 Task: Select the Always option in the prompt to save files before committing.
Action: Mouse moved to (29, 635)
Screenshot: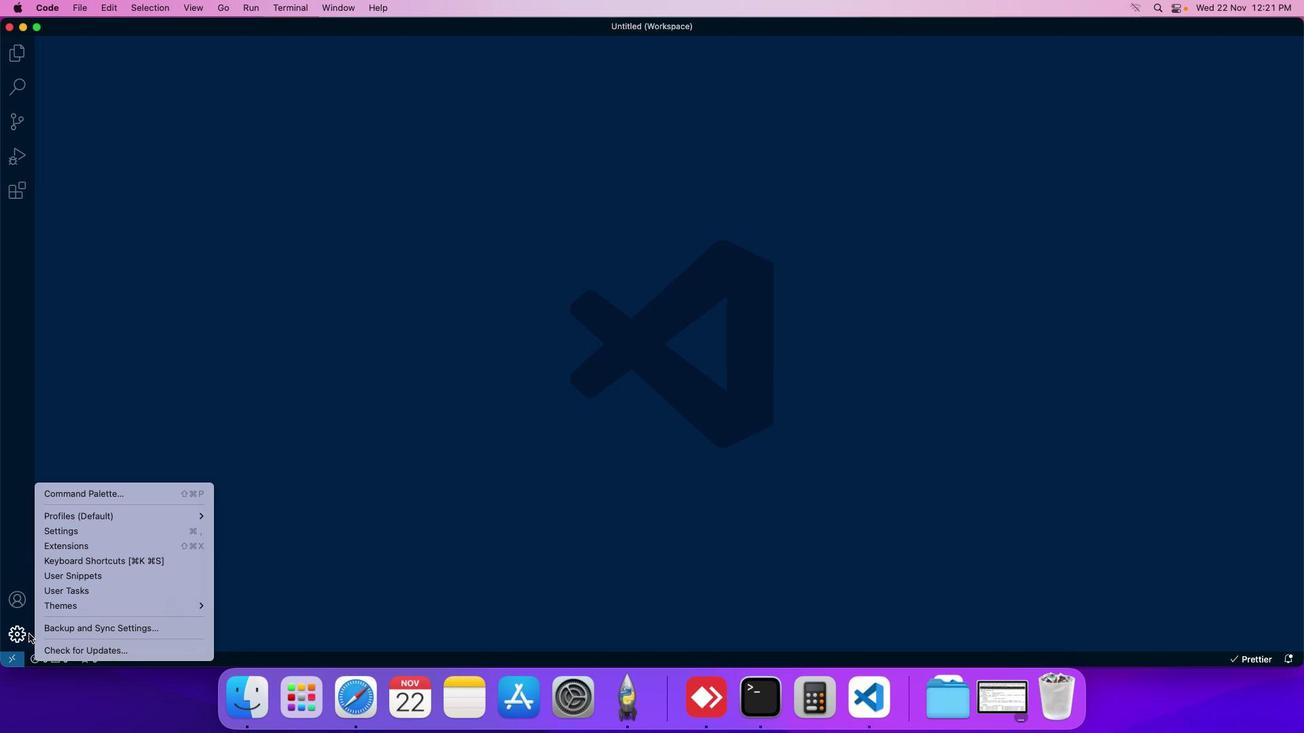 
Action: Mouse pressed left at (29, 635)
Screenshot: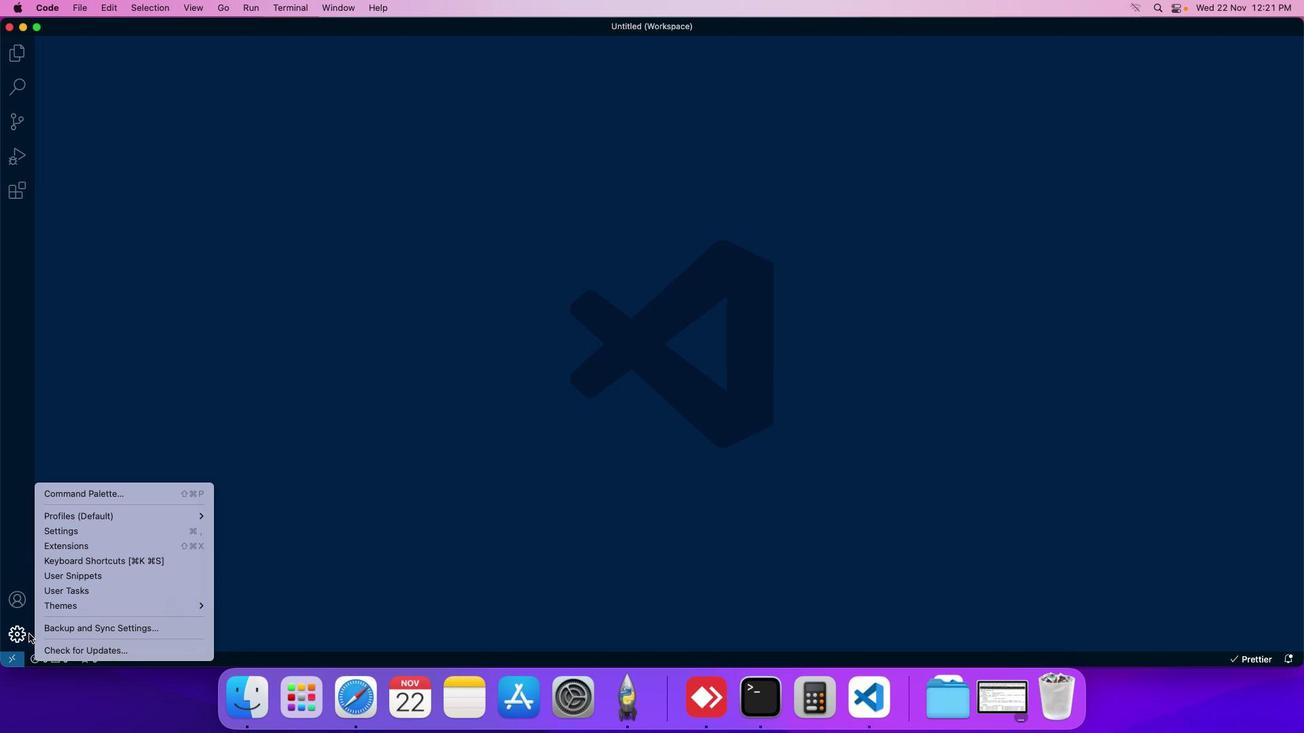 
Action: Mouse moved to (75, 533)
Screenshot: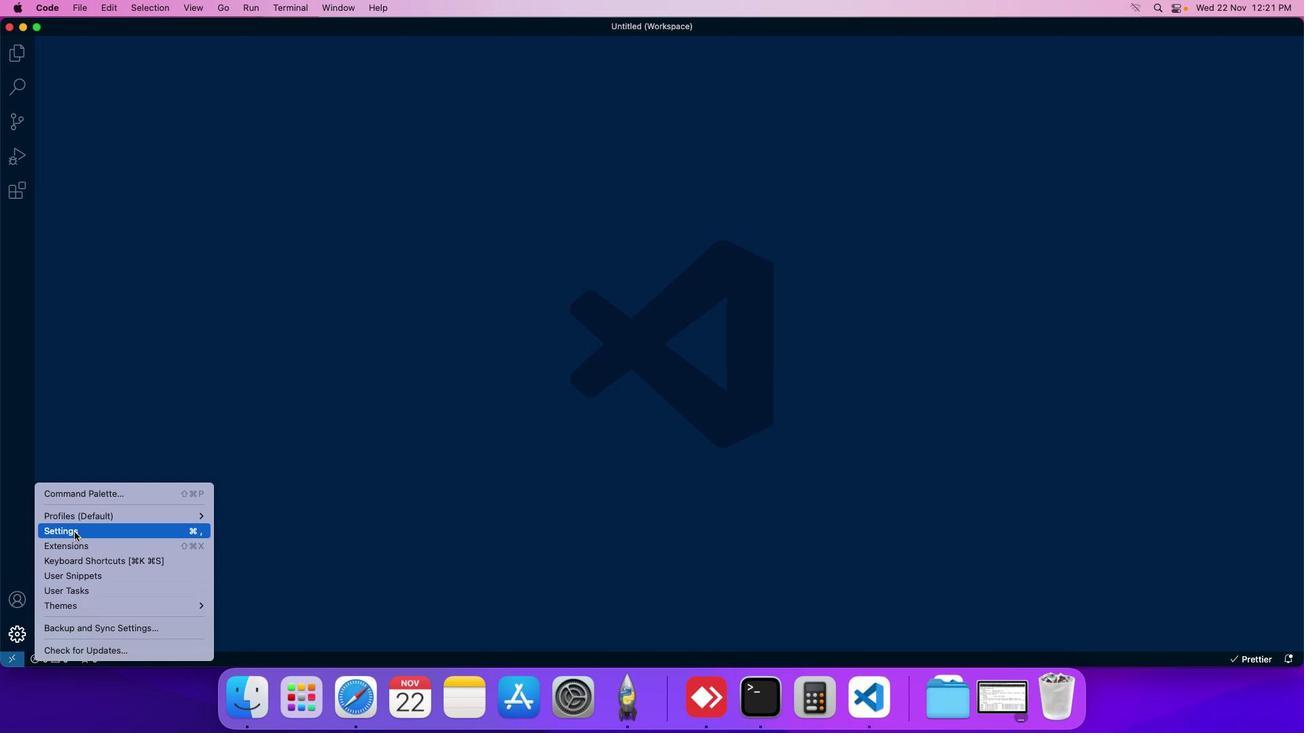 
Action: Mouse pressed left at (75, 533)
Screenshot: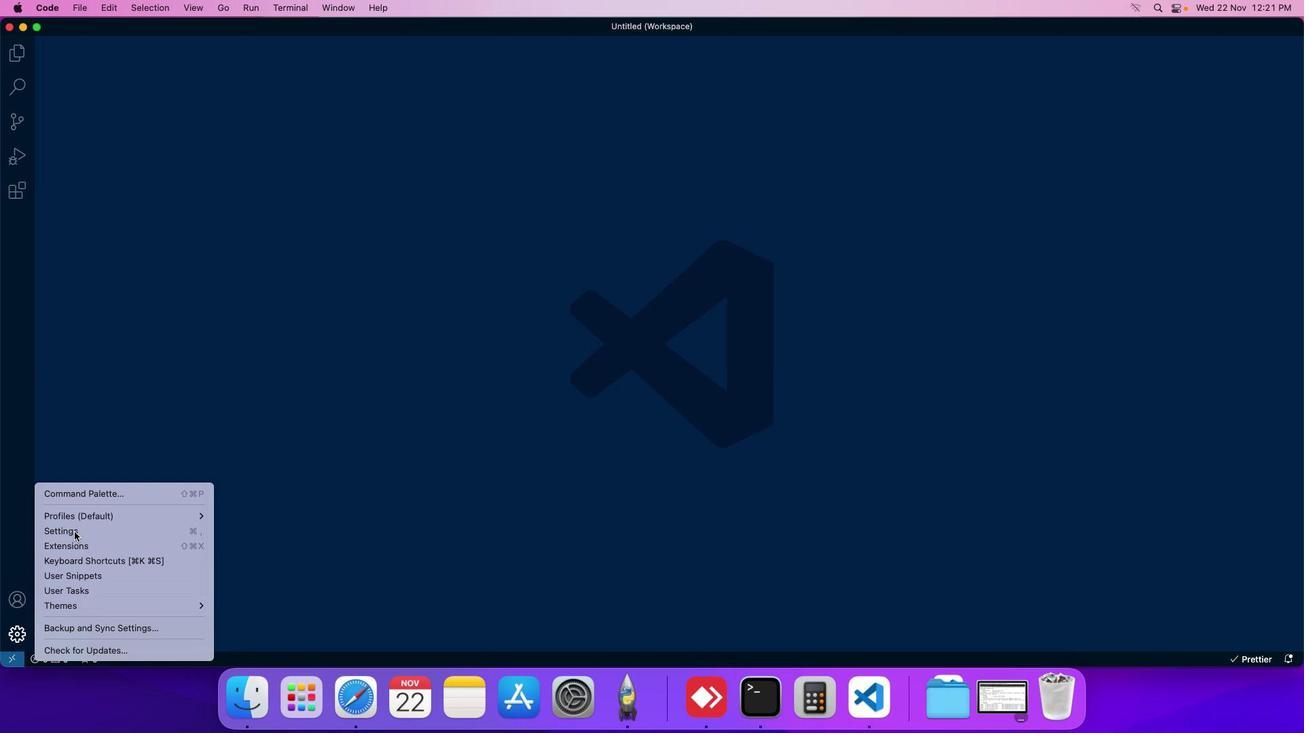 
Action: Mouse moved to (305, 105)
Screenshot: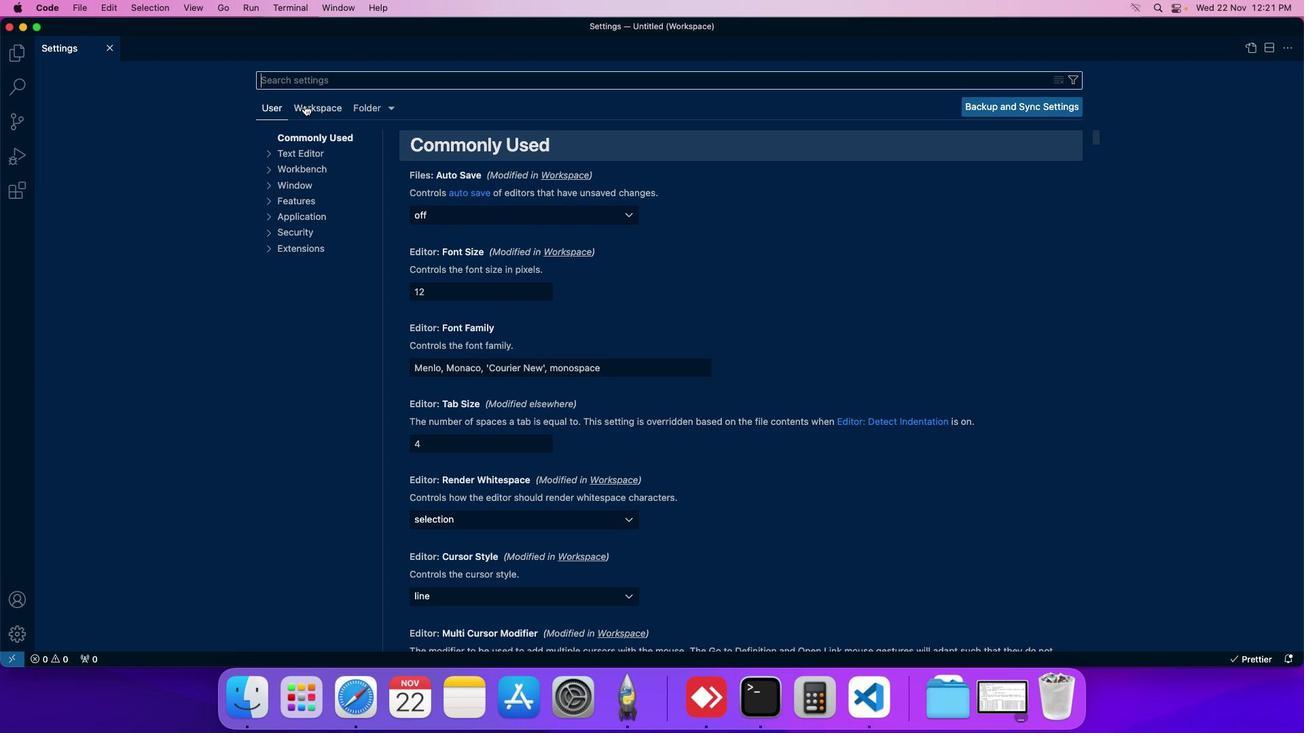 
Action: Mouse pressed left at (305, 105)
Screenshot: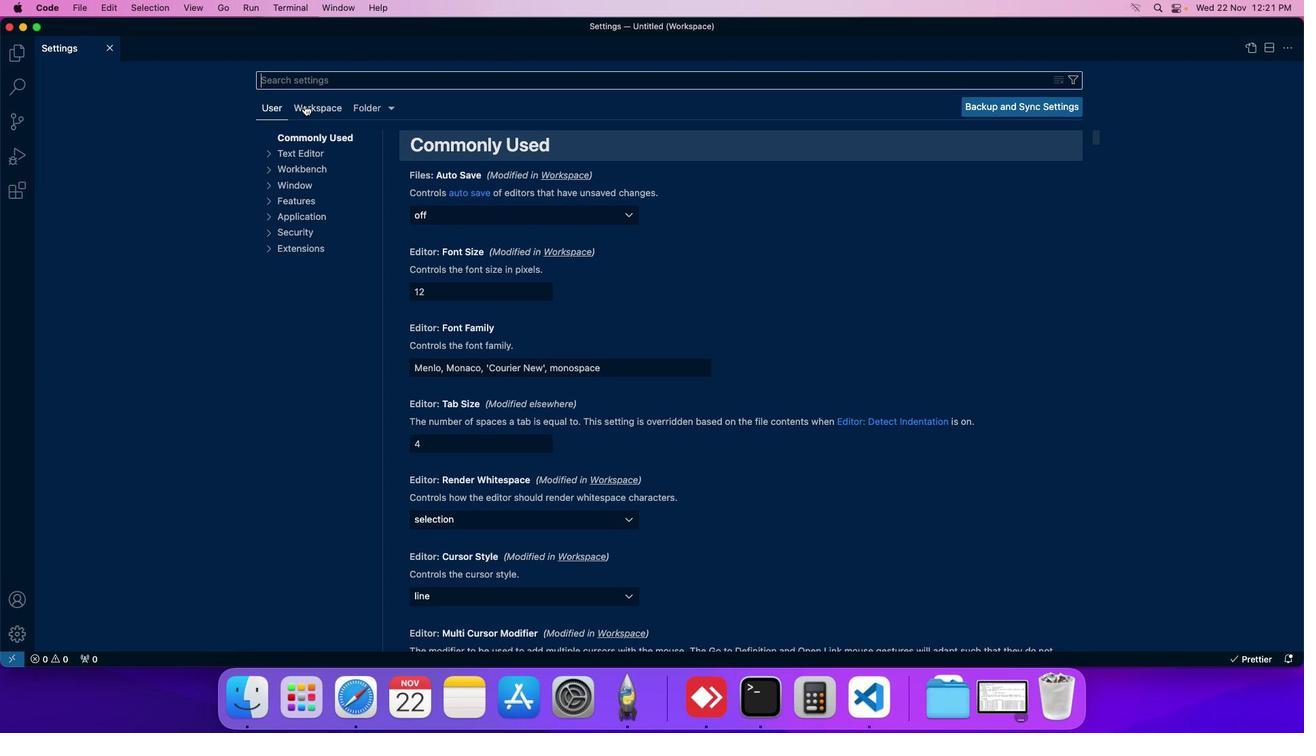
Action: Mouse moved to (302, 232)
Screenshot: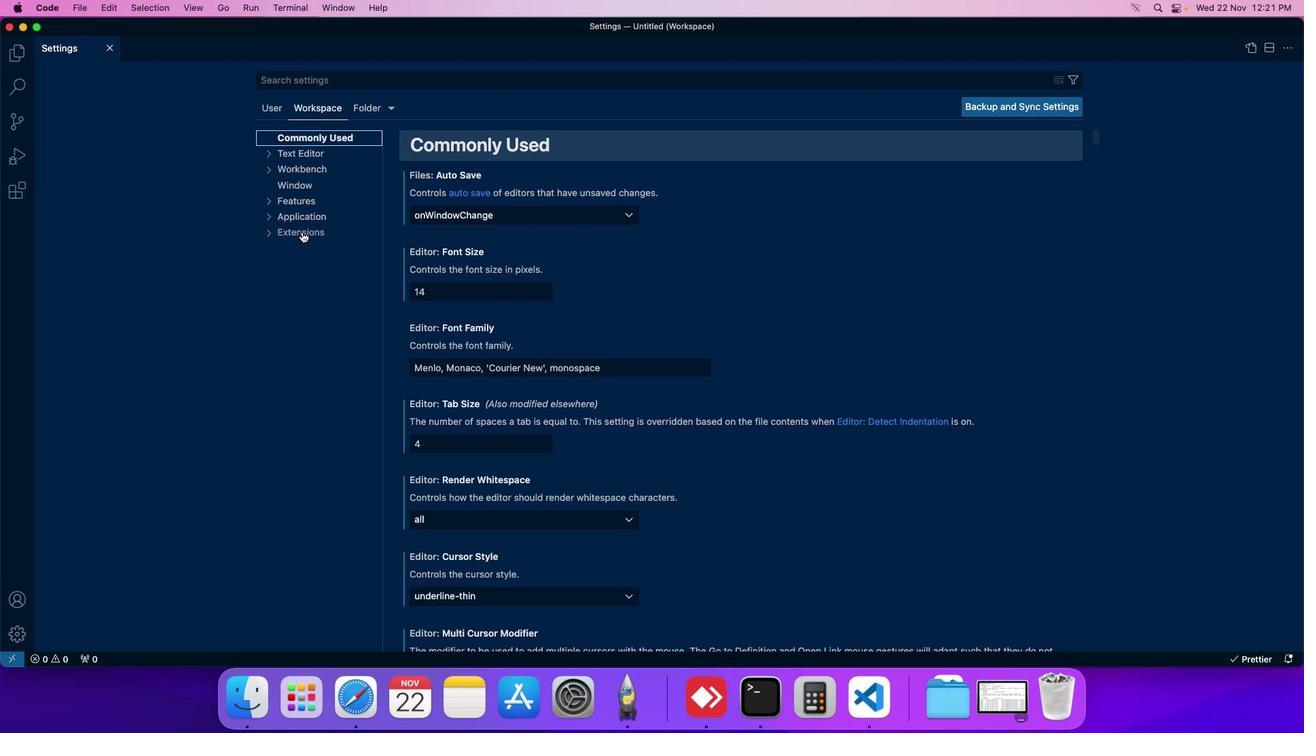 
Action: Mouse pressed left at (302, 232)
Screenshot: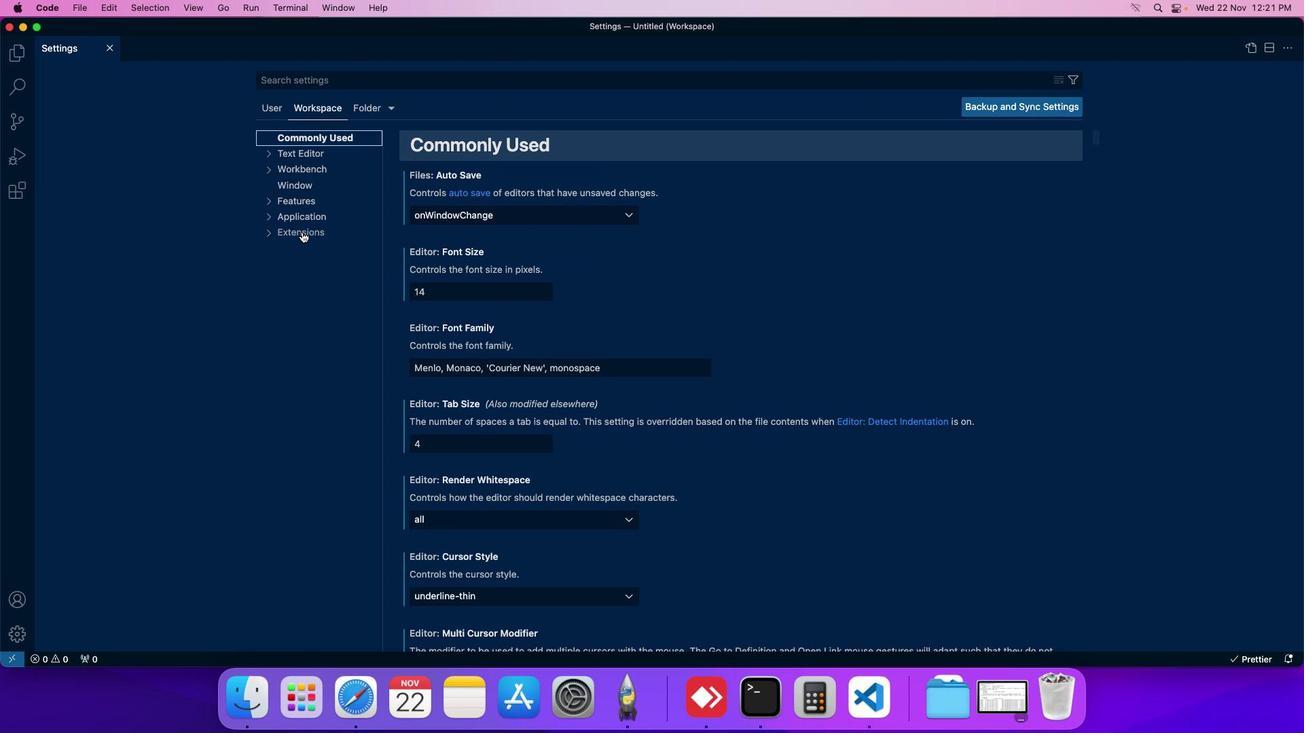 
Action: Mouse moved to (312, 290)
Screenshot: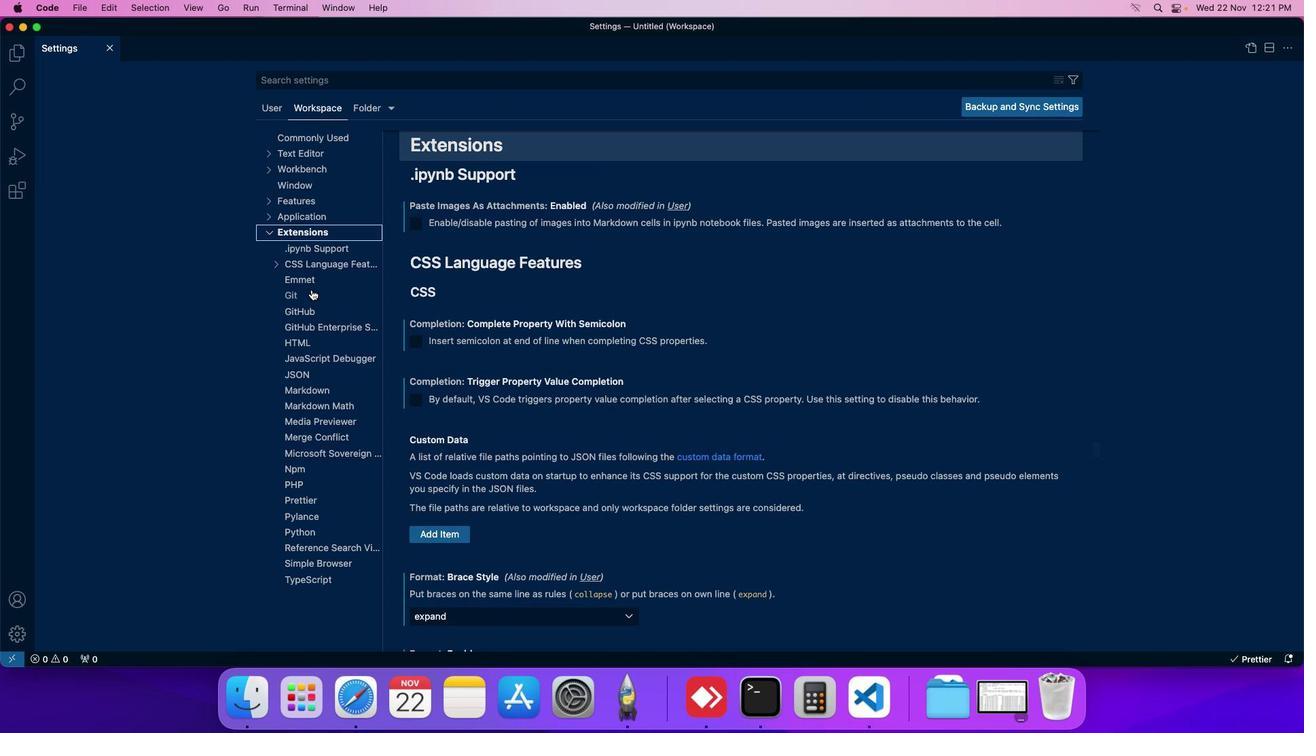 
Action: Mouse pressed left at (312, 290)
Screenshot: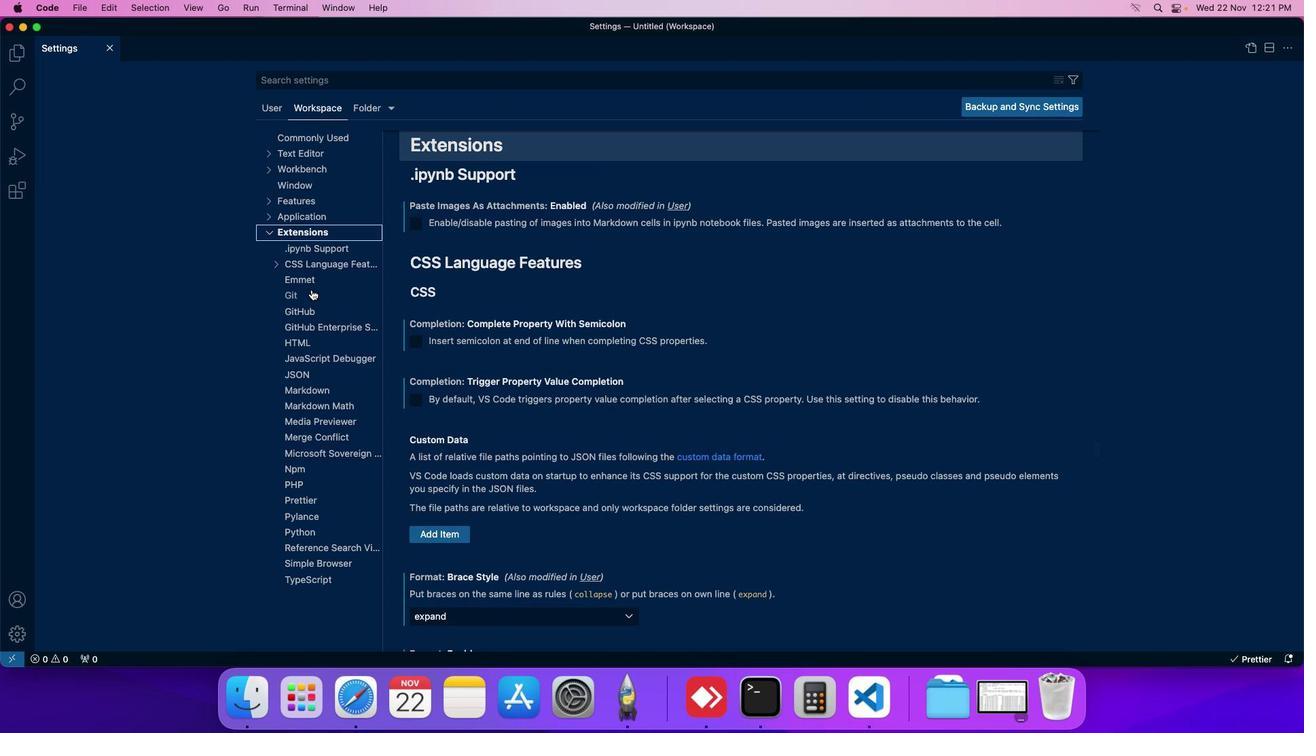 
Action: Mouse moved to (443, 298)
Screenshot: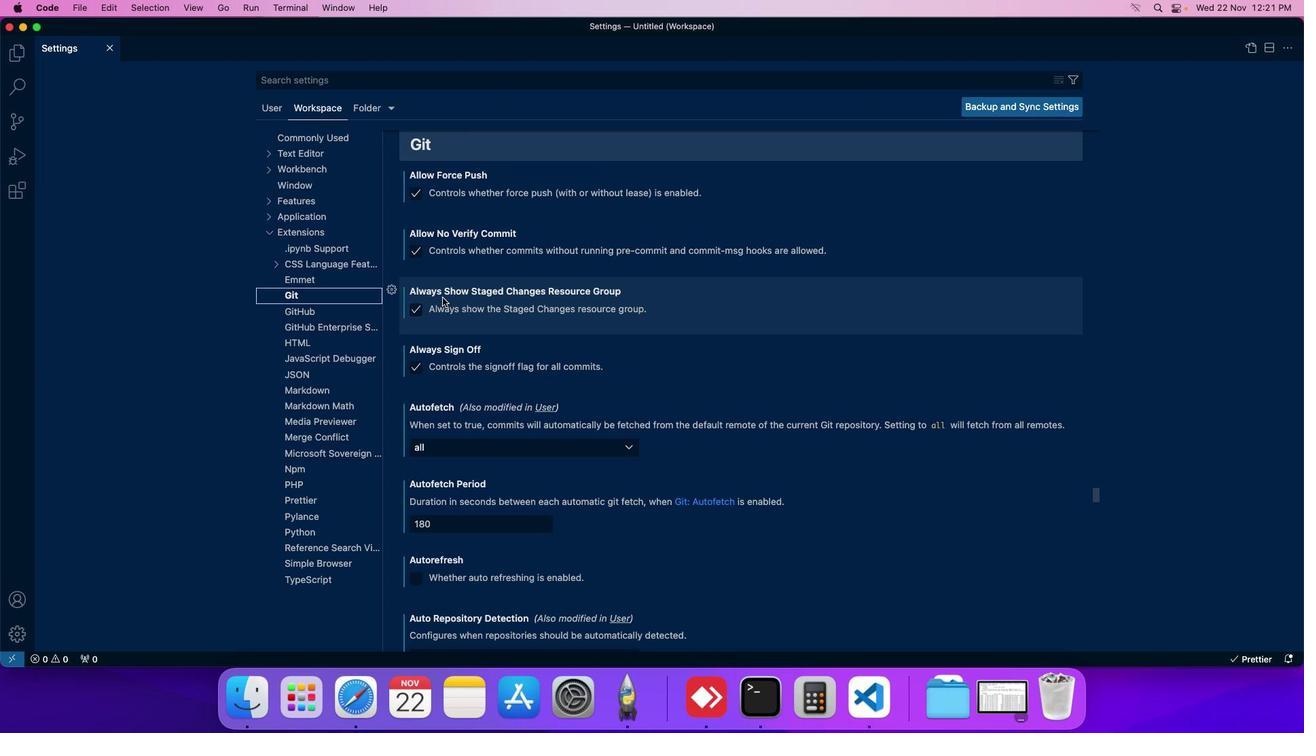 
Action: Mouse scrolled (443, 298) with delta (0, 0)
Screenshot: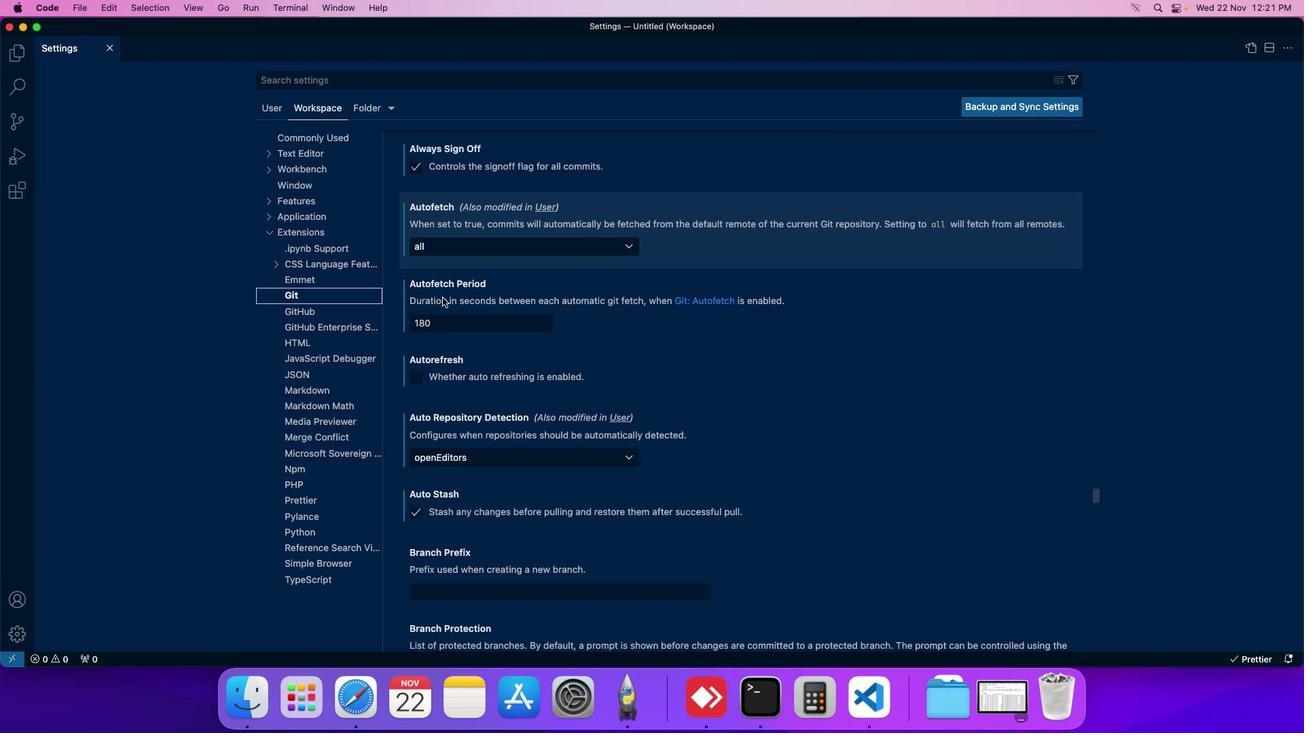 
Action: Mouse scrolled (443, 298) with delta (0, 0)
Screenshot: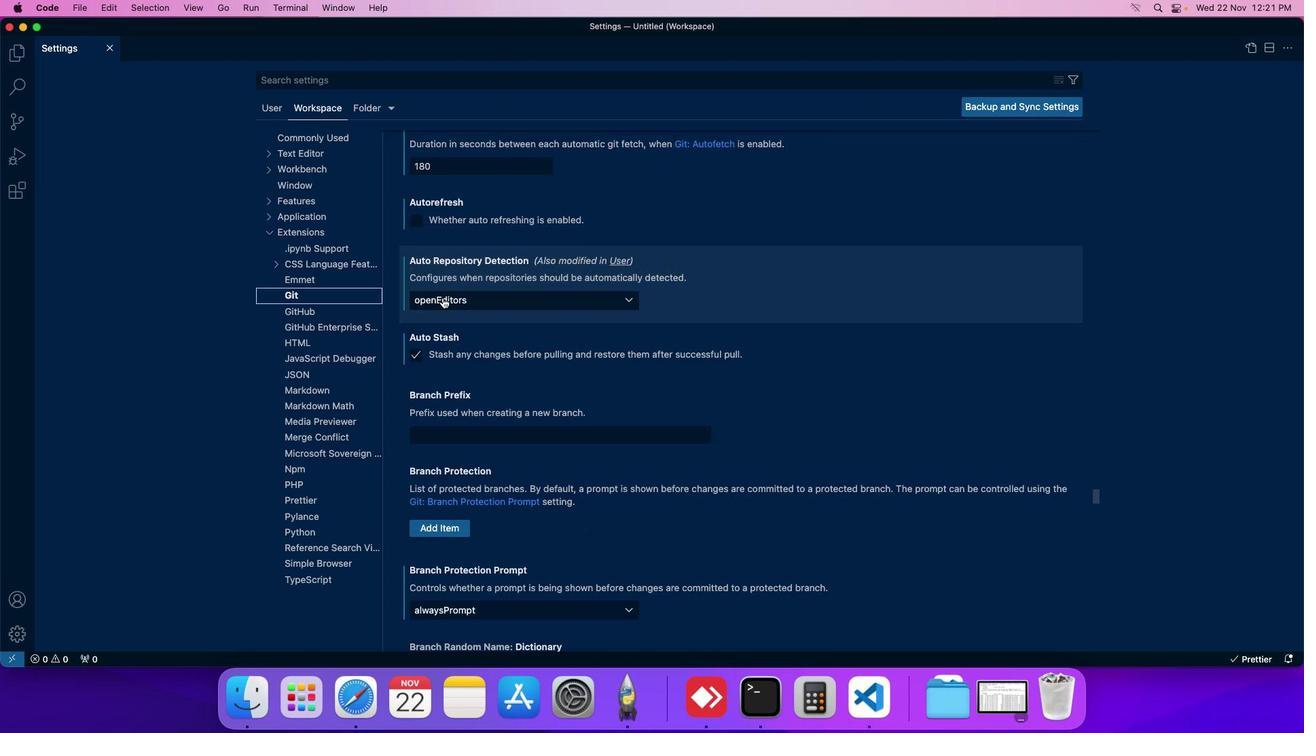 
Action: Mouse scrolled (443, 298) with delta (0, 0)
Screenshot: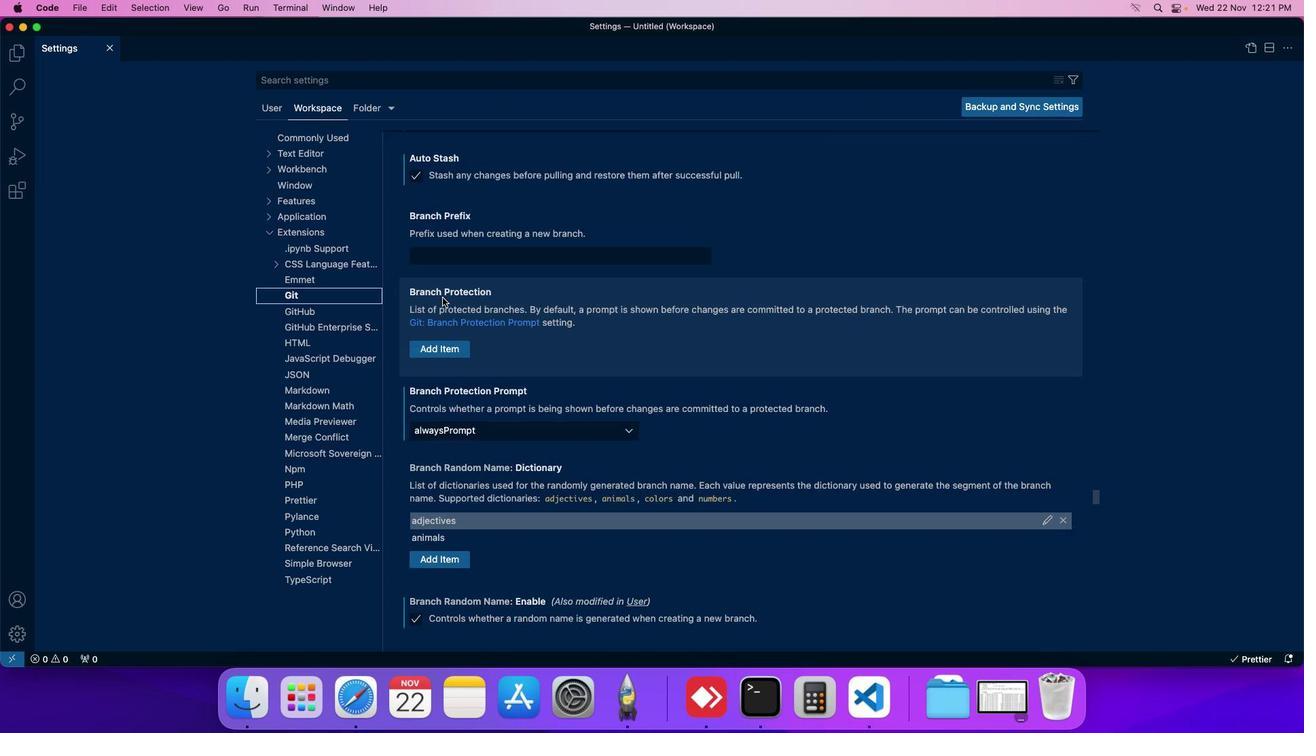 
Action: Mouse scrolled (443, 298) with delta (0, 0)
Screenshot: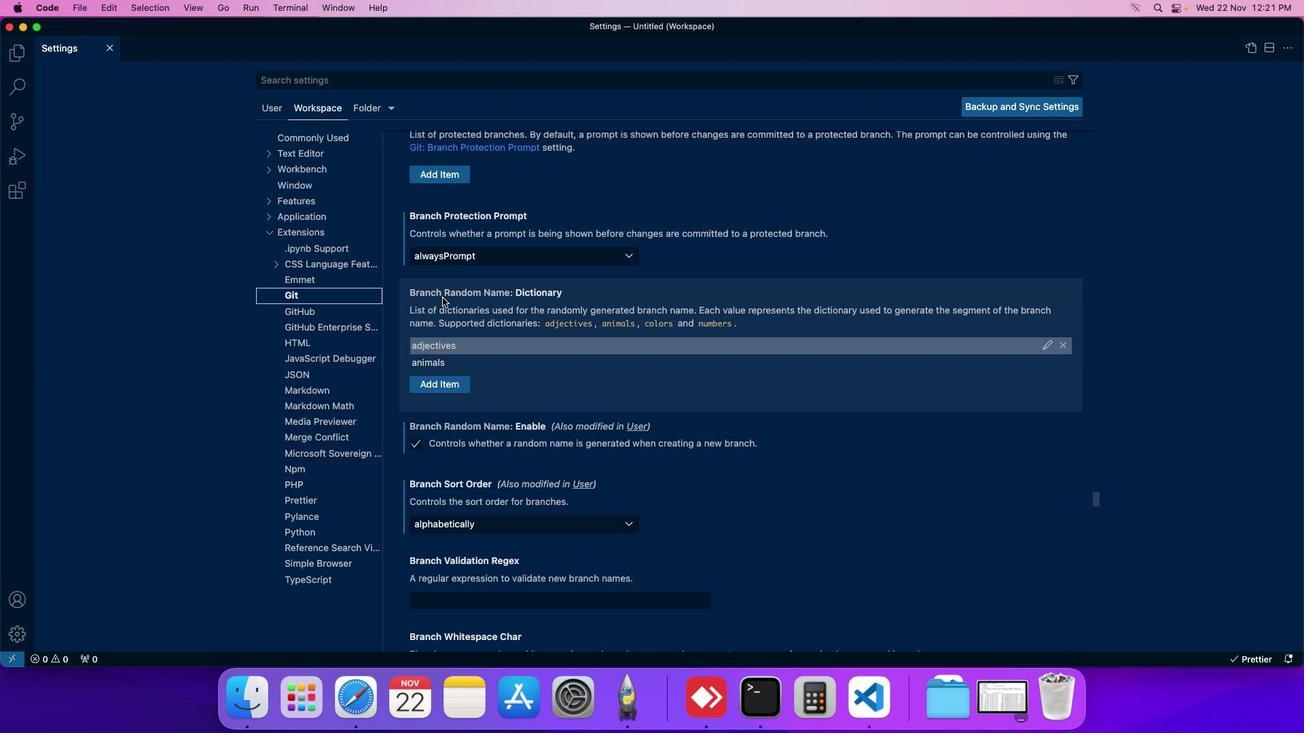
Action: Mouse scrolled (443, 298) with delta (0, 0)
Screenshot: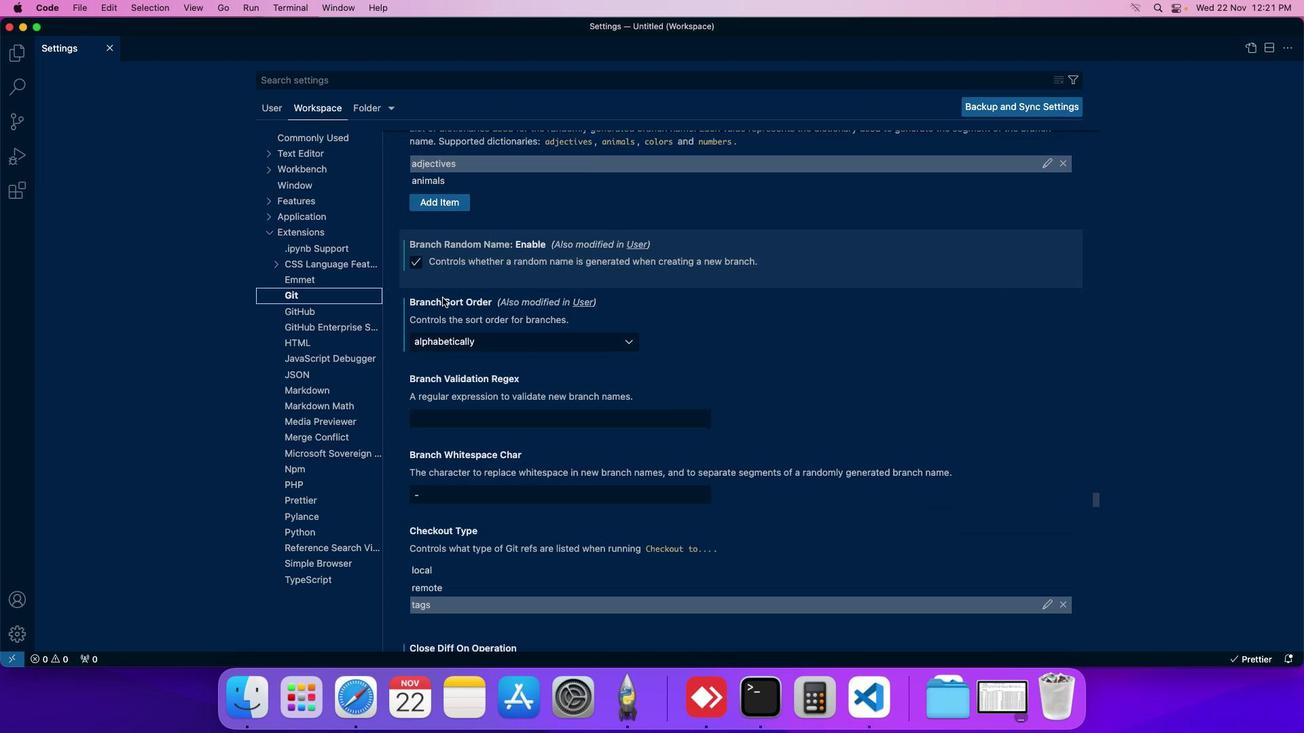 
Action: Mouse scrolled (443, 298) with delta (0, 0)
Screenshot: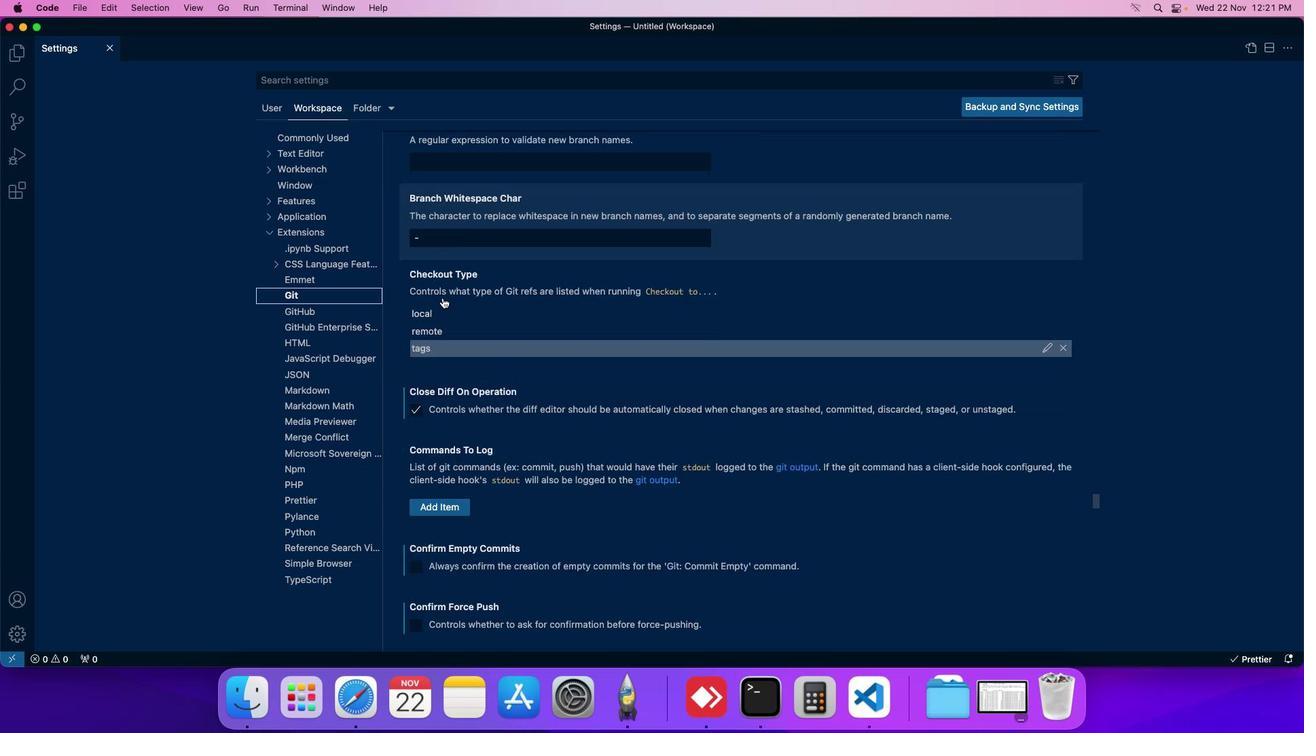 
Action: Mouse scrolled (443, 298) with delta (0, 0)
Screenshot: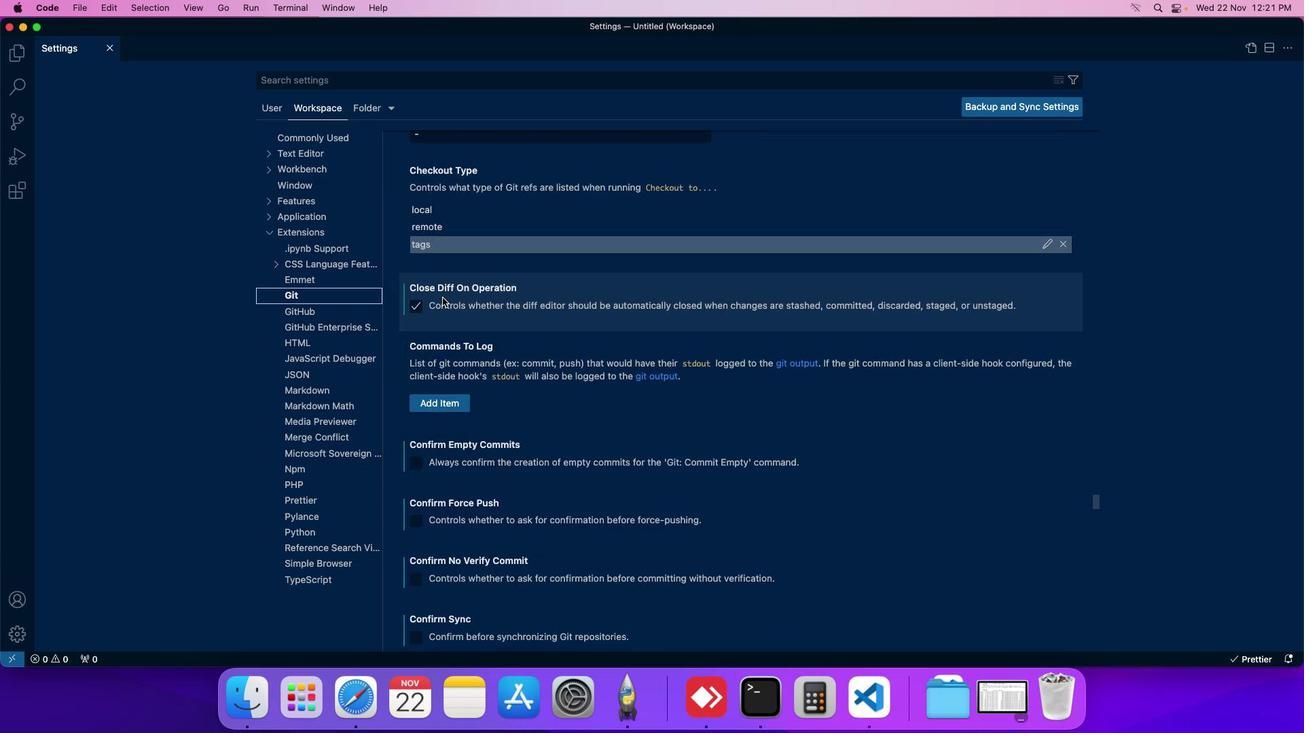
Action: Mouse scrolled (443, 298) with delta (0, 0)
Screenshot: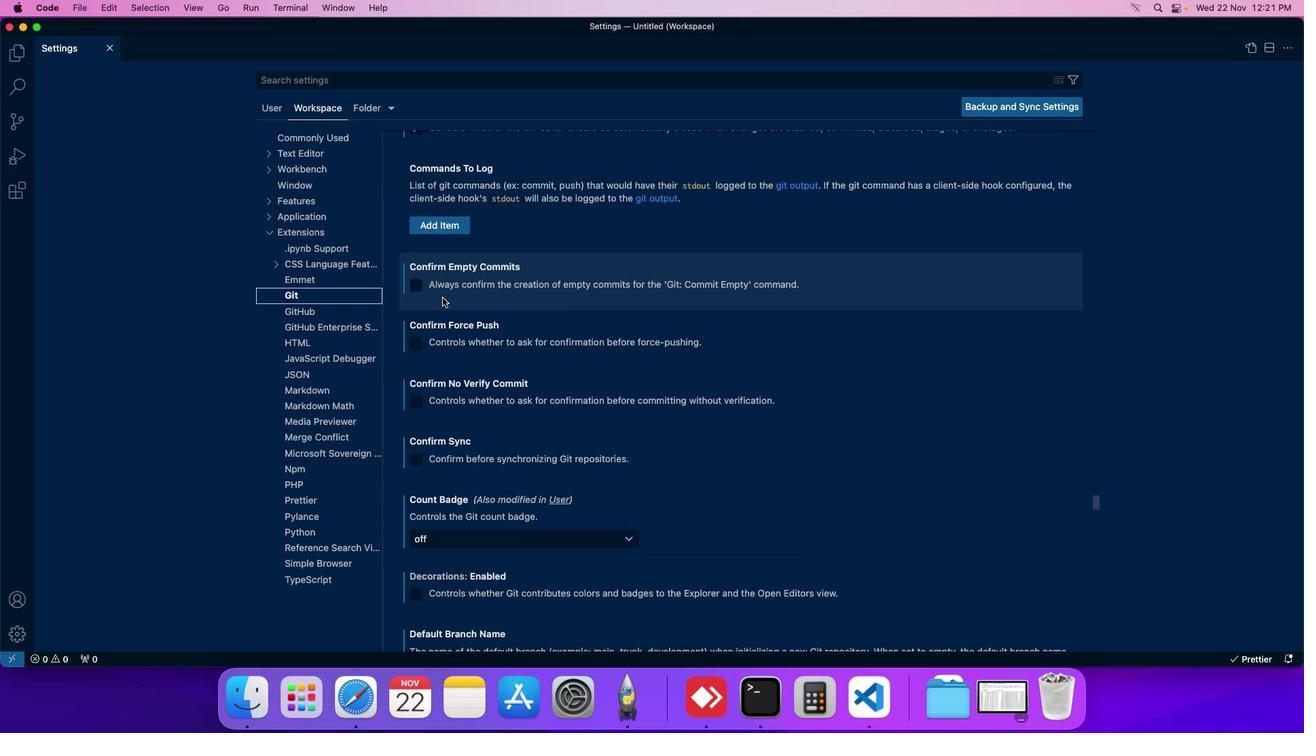 
Action: Mouse moved to (443, 298)
Screenshot: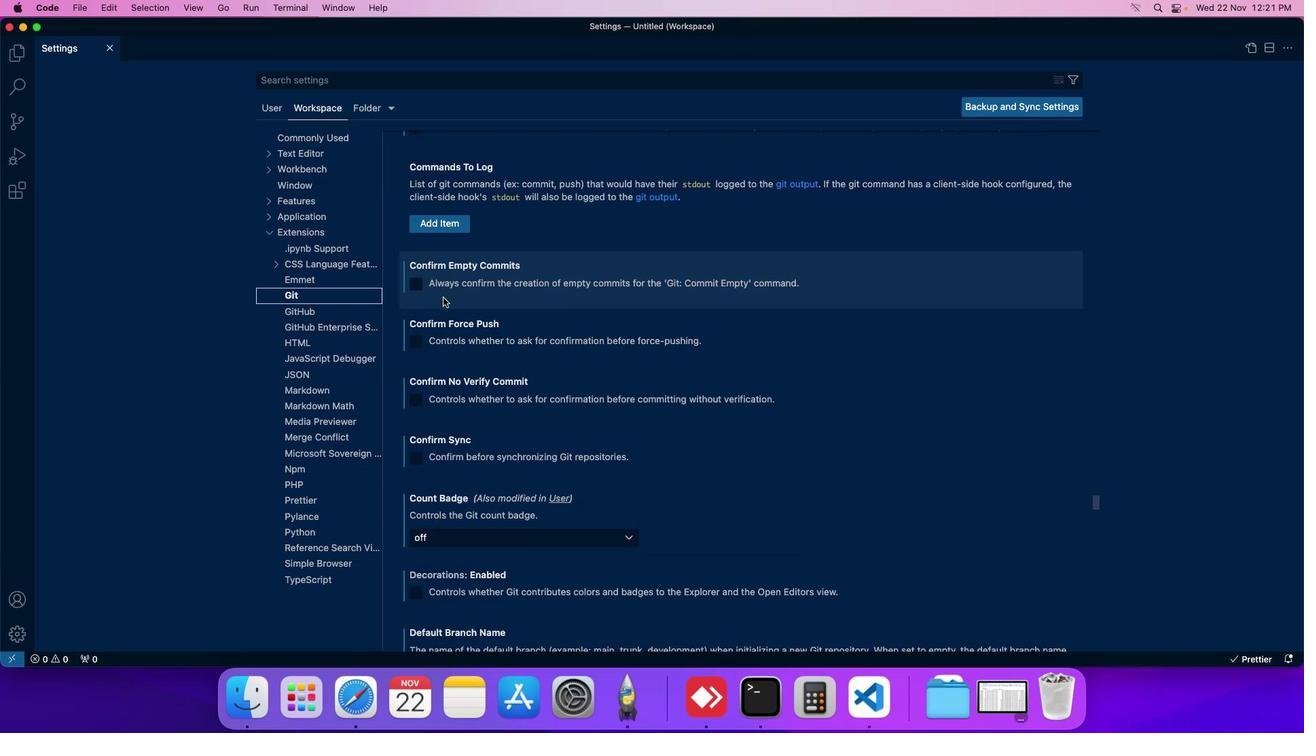 
Action: Mouse scrolled (443, 298) with delta (0, 0)
Screenshot: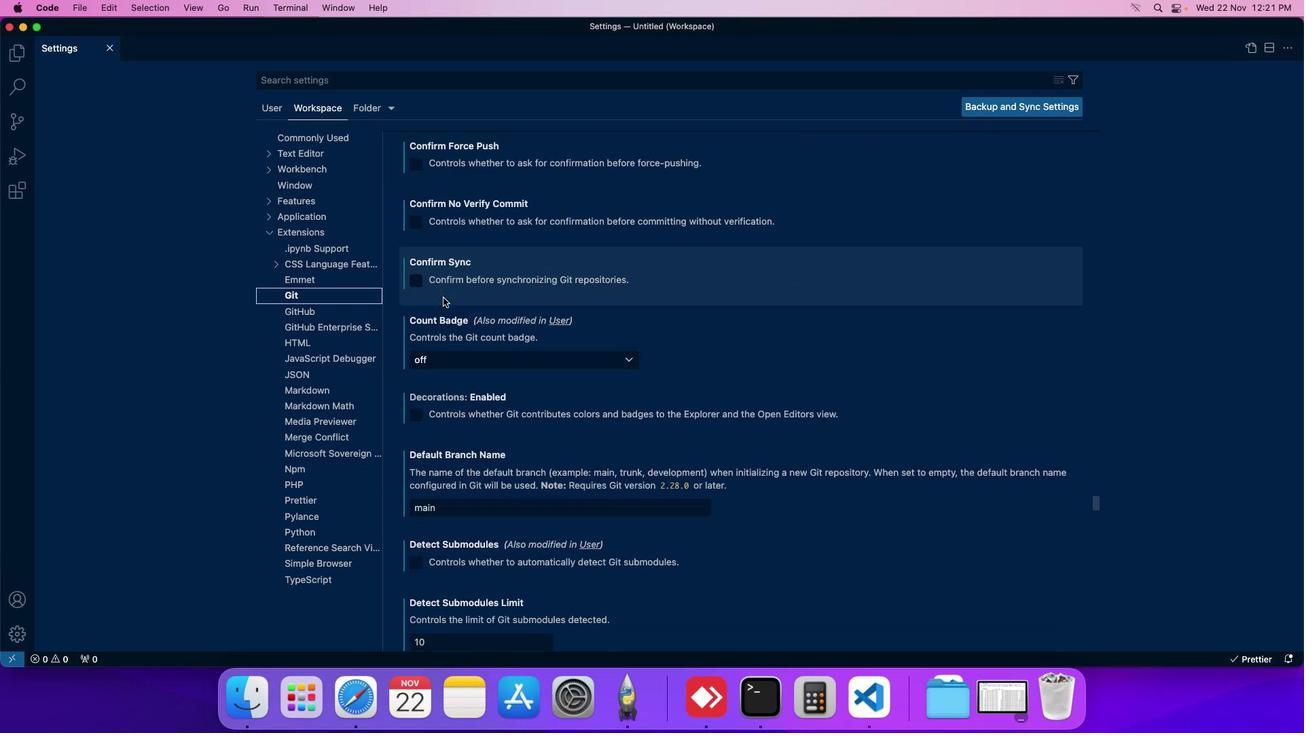 
Action: Mouse scrolled (443, 298) with delta (0, 0)
Screenshot: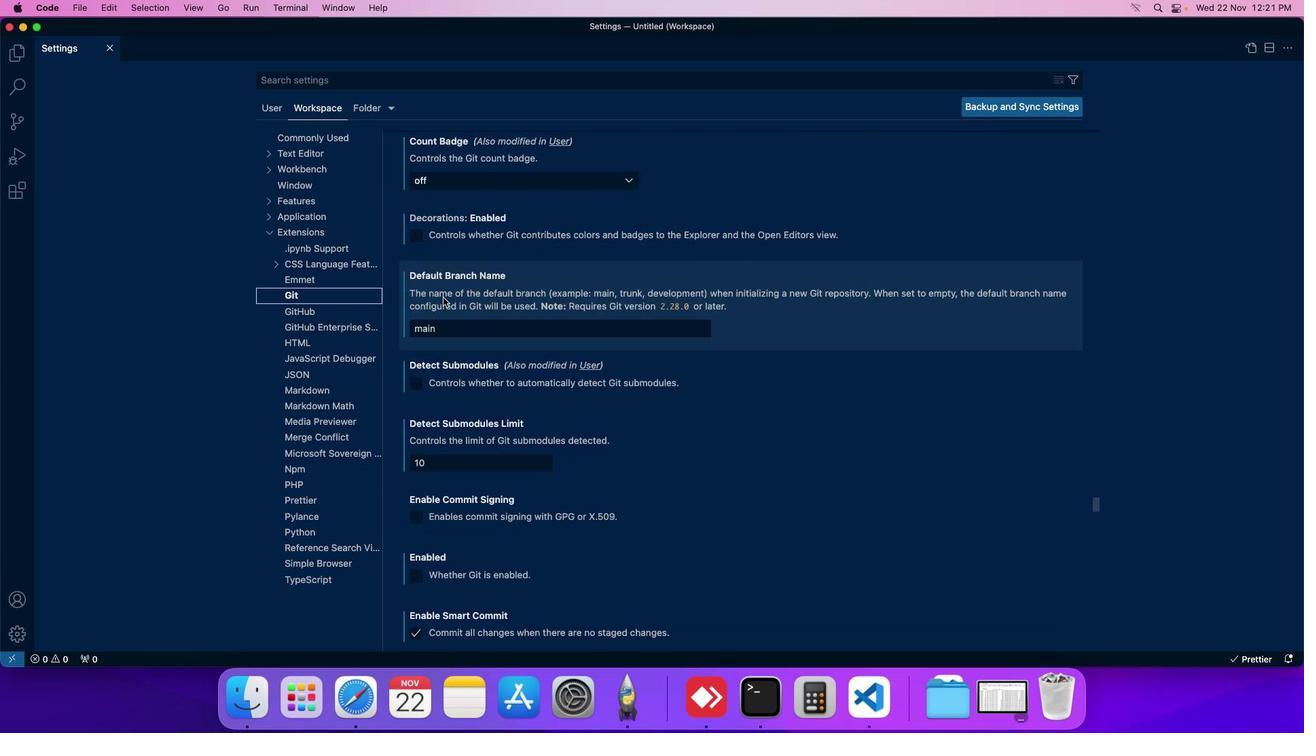 
Action: Mouse scrolled (443, 298) with delta (0, 0)
Screenshot: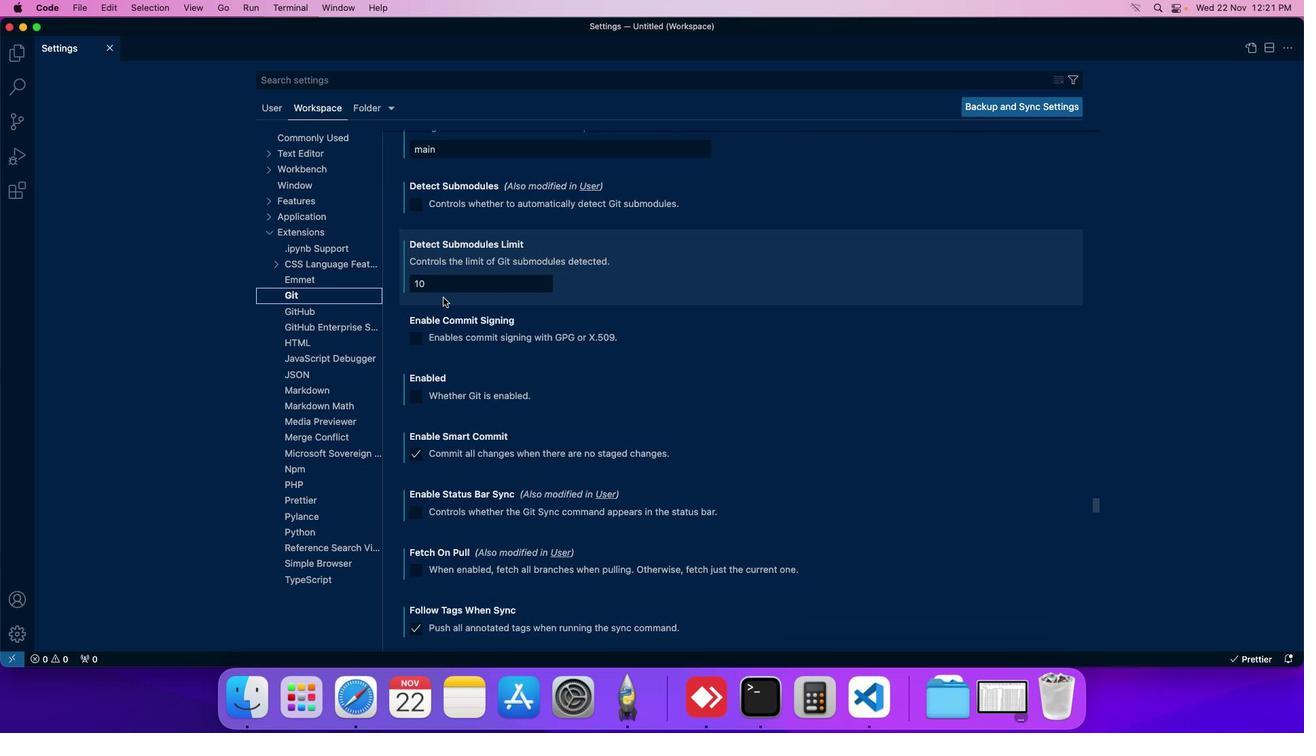 
Action: Mouse scrolled (443, 298) with delta (0, 0)
Screenshot: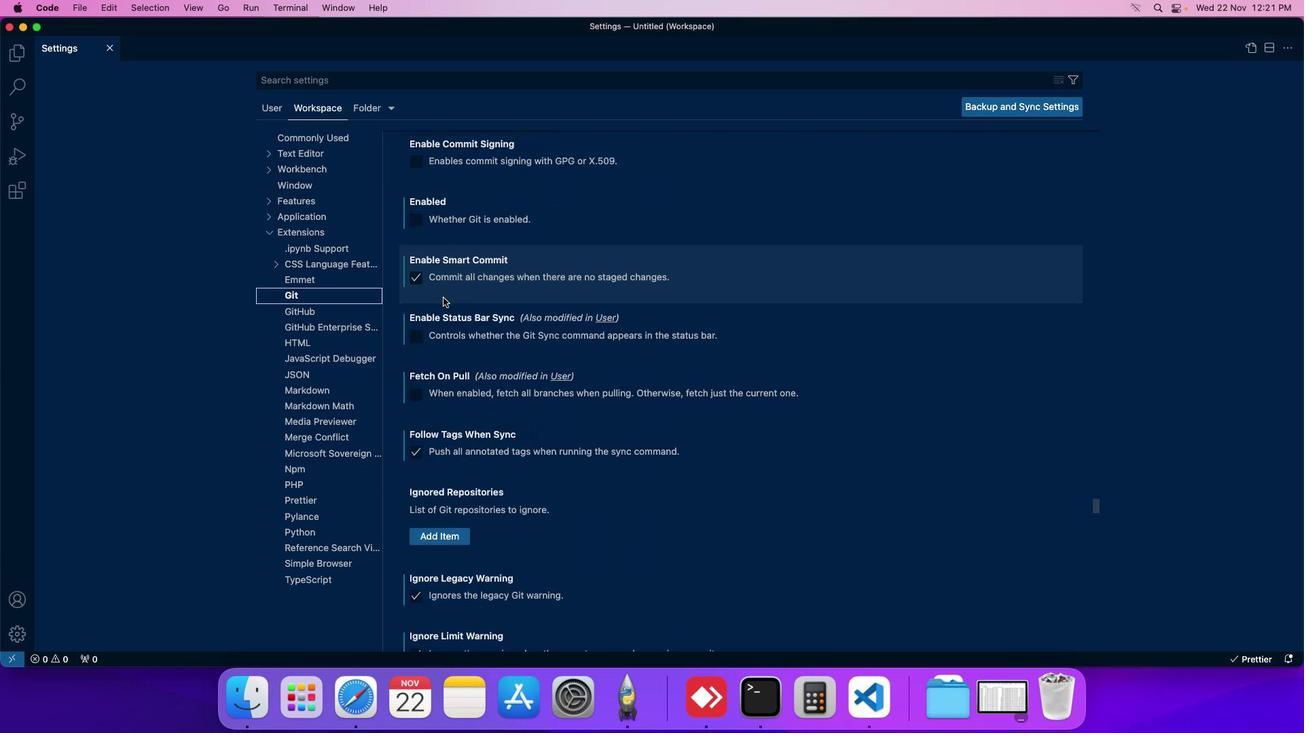 
Action: Mouse scrolled (443, 298) with delta (0, 0)
Screenshot: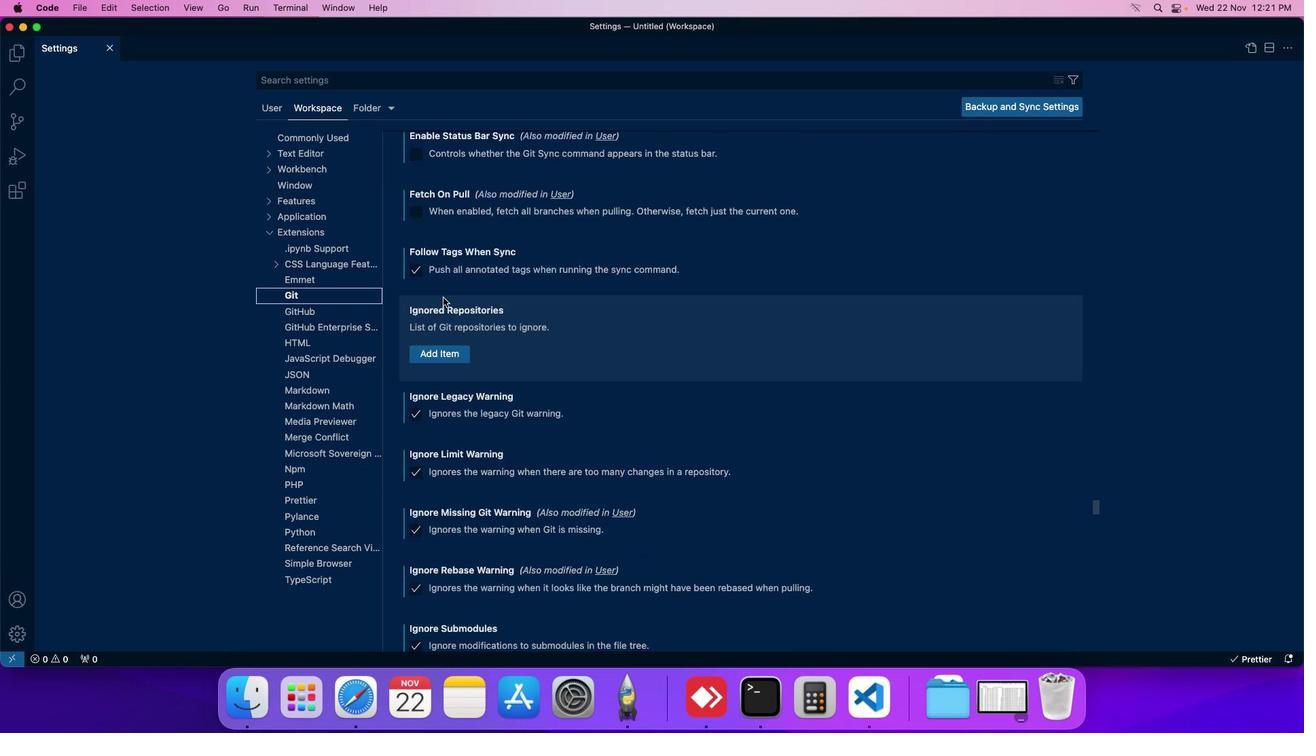 
Action: Mouse scrolled (443, 298) with delta (0, 0)
Screenshot: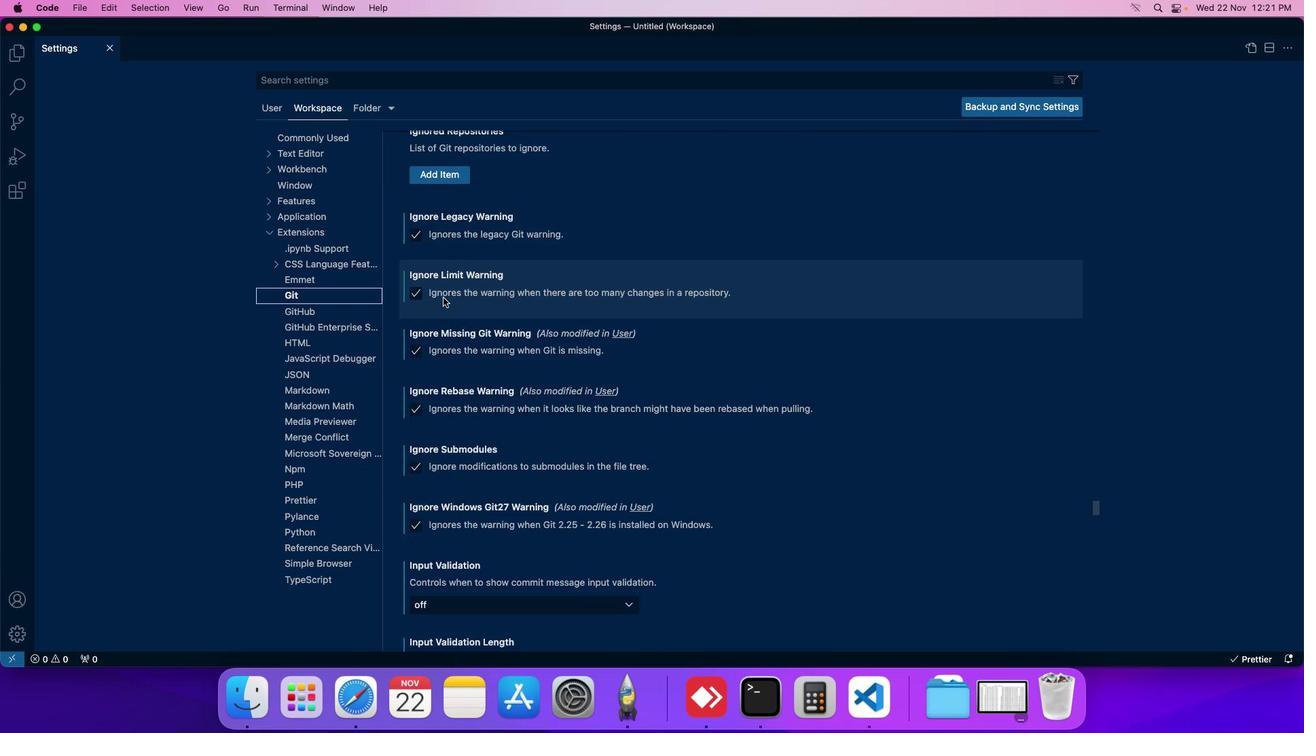 
Action: Mouse scrolled (443, 298) with delta (0, 0)
Screenshot: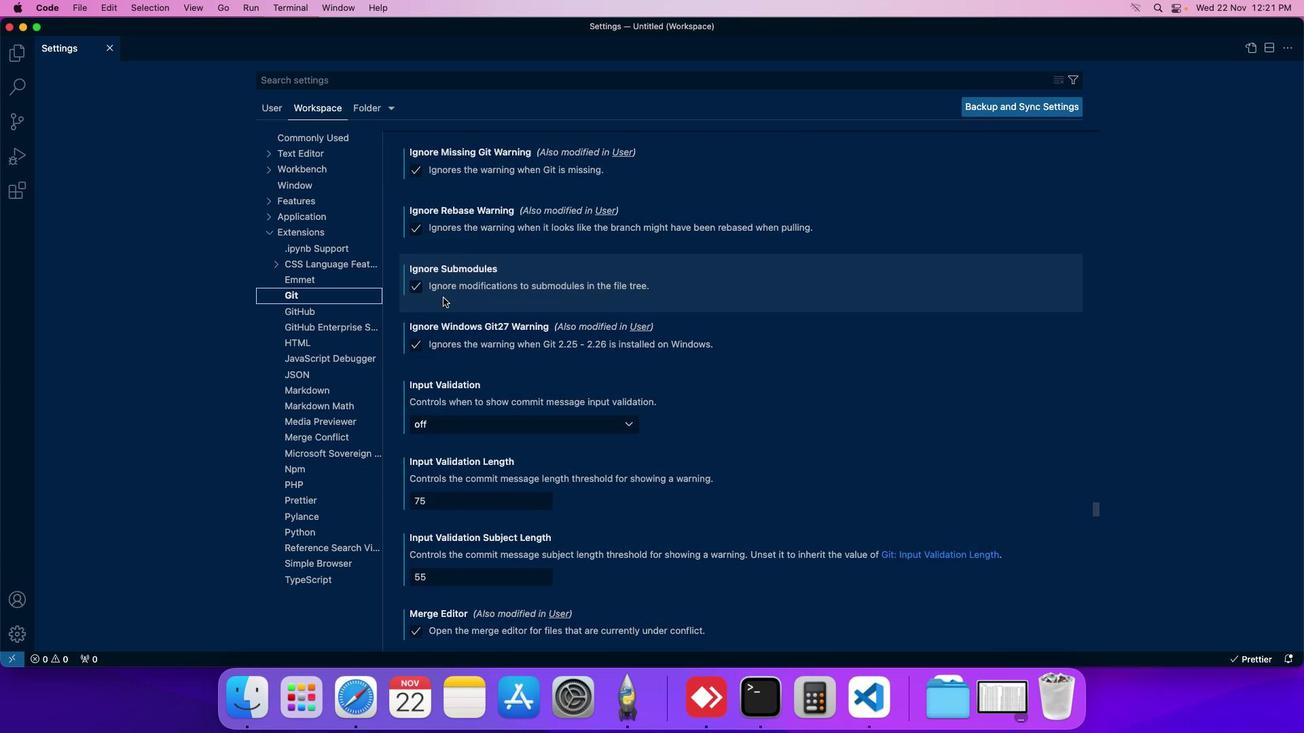 
Action: Mouse scrolled (443, 298) with delta (0, 0)
Screenshot: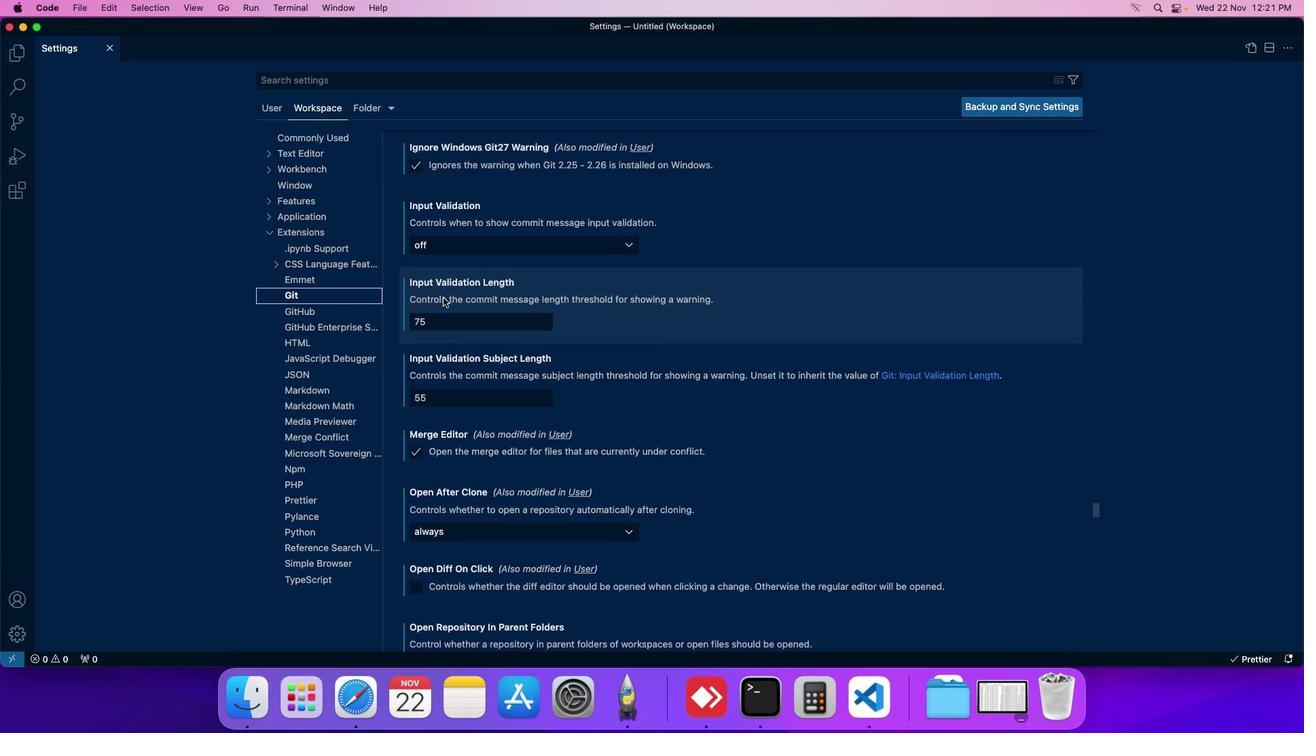 
Action: Mouse scrolled (443, 298) with delta (0, 0)
Screenshot: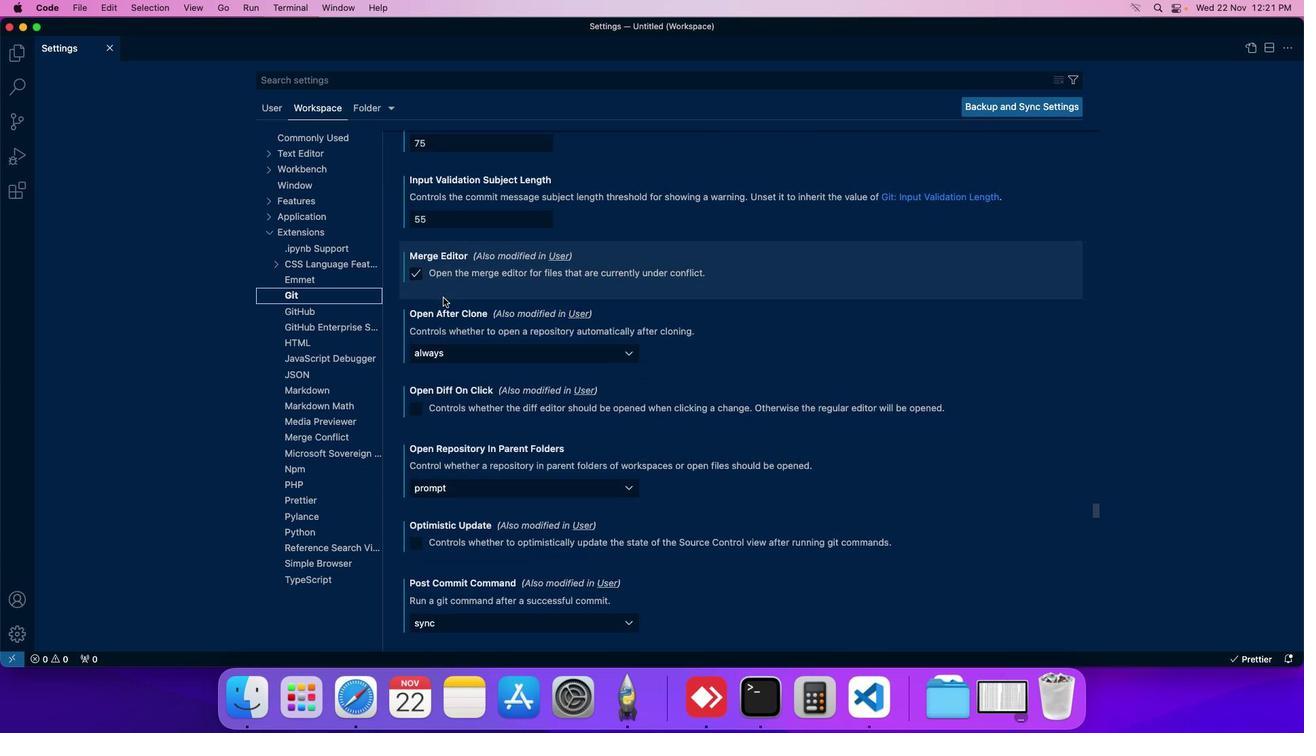 
Action: Mouse scrolled (443, 298) with delta (0, 0)
Screenshot: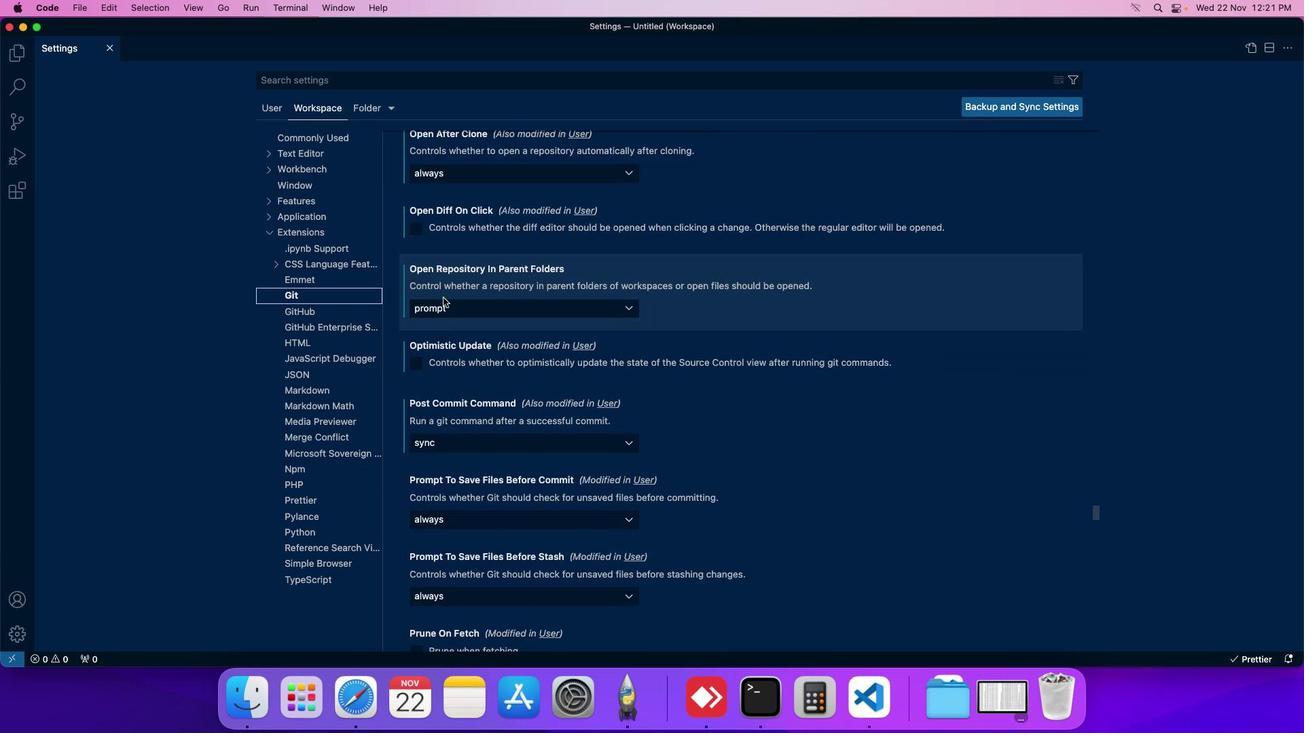 
Action: Mouse scrolled (443, 298) with delta (0, 0)
Screenshot: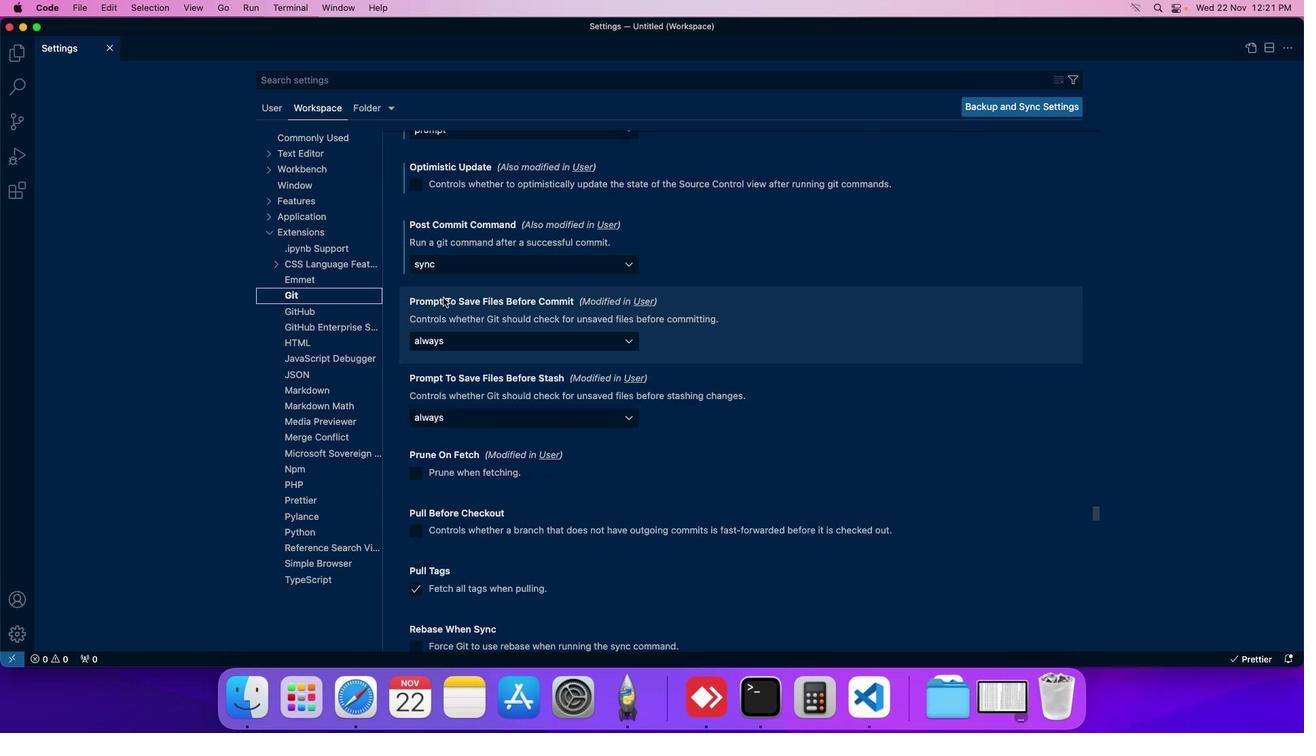 
Action: Mouse moved to (519, 345)
Screenshot: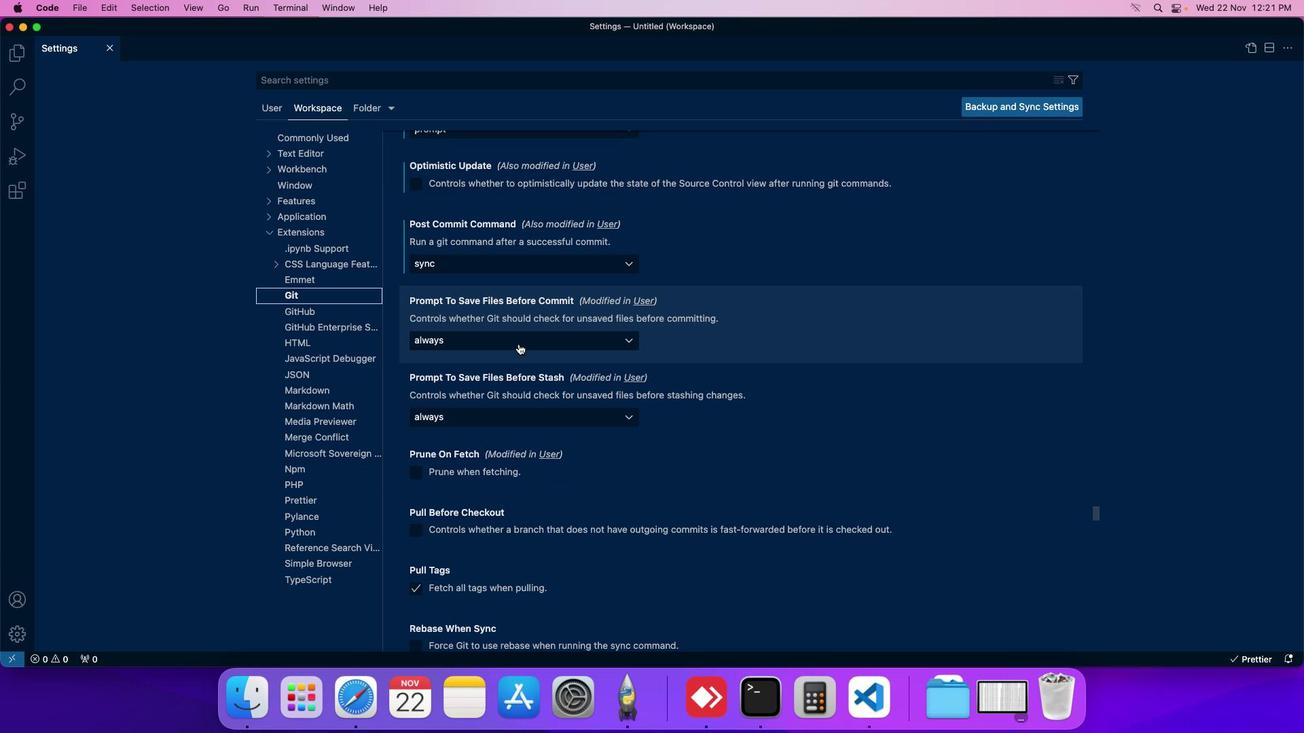 
Action: Mouse pressed left at (519, 345)
Screenshot: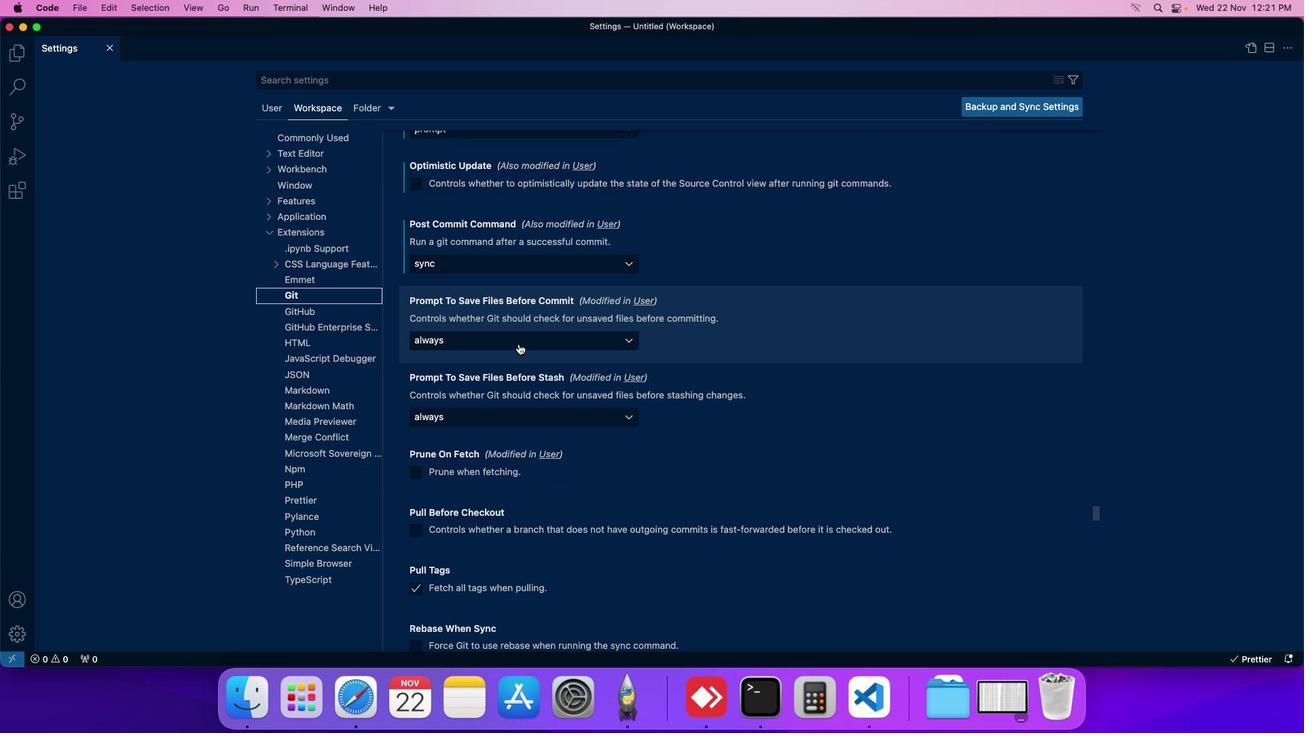 
Action: Mouse moved to (494, 358)
Screenshot: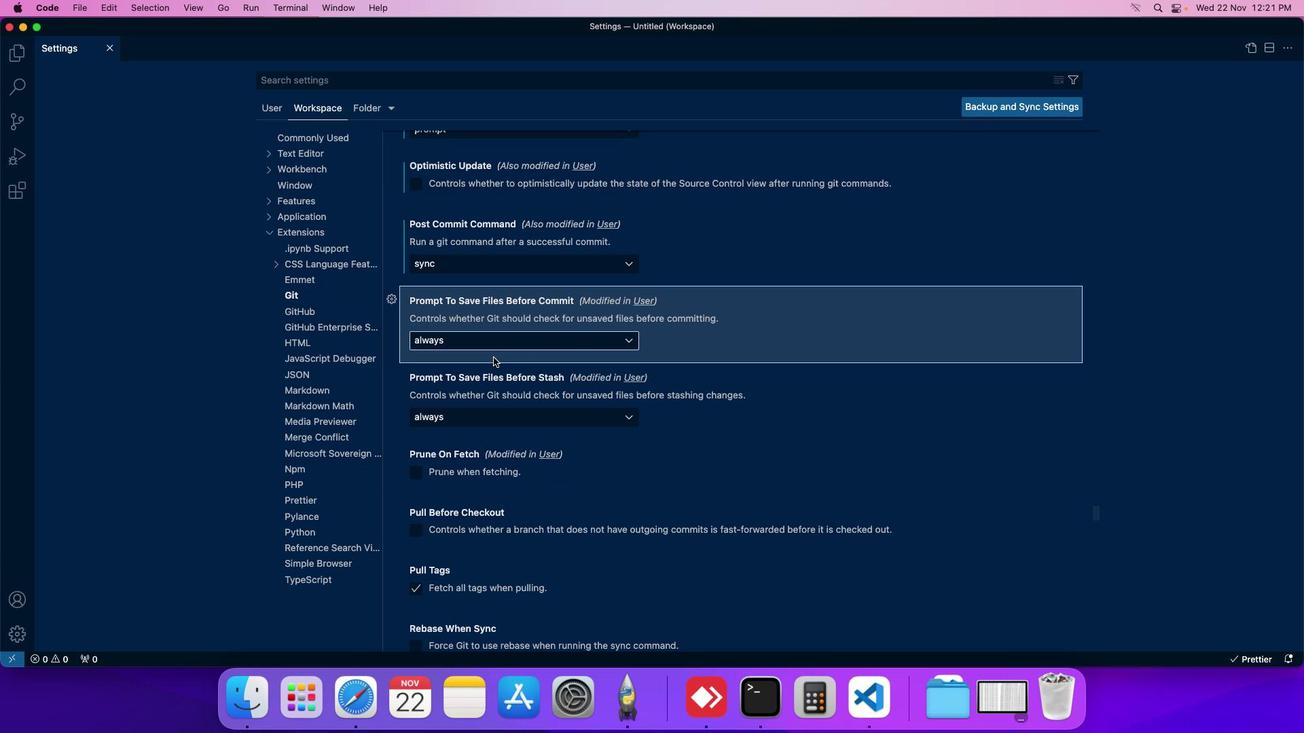 
Action: Mouse pressed left at (494, 358)
Screenshot: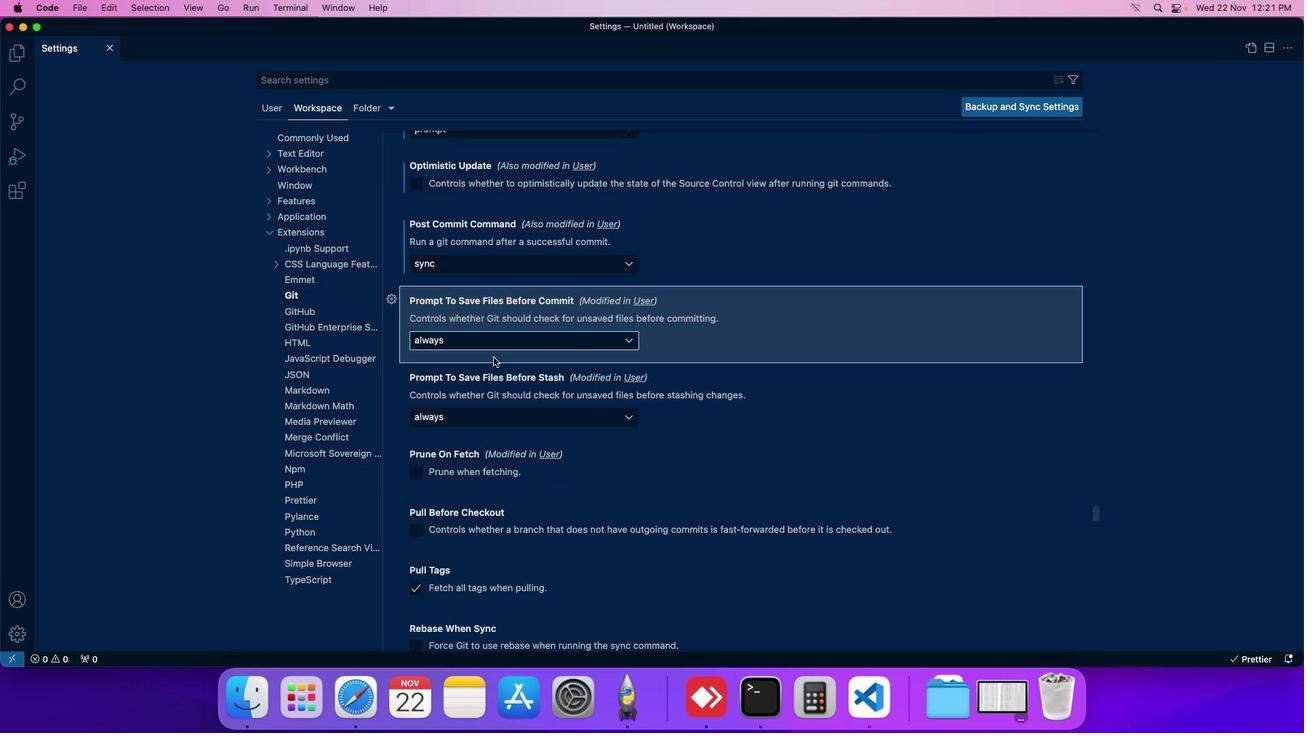 
